 Task: Activate notifications when something updates on this card.
Action: Mouse moved to (853, 188)
Screenshot: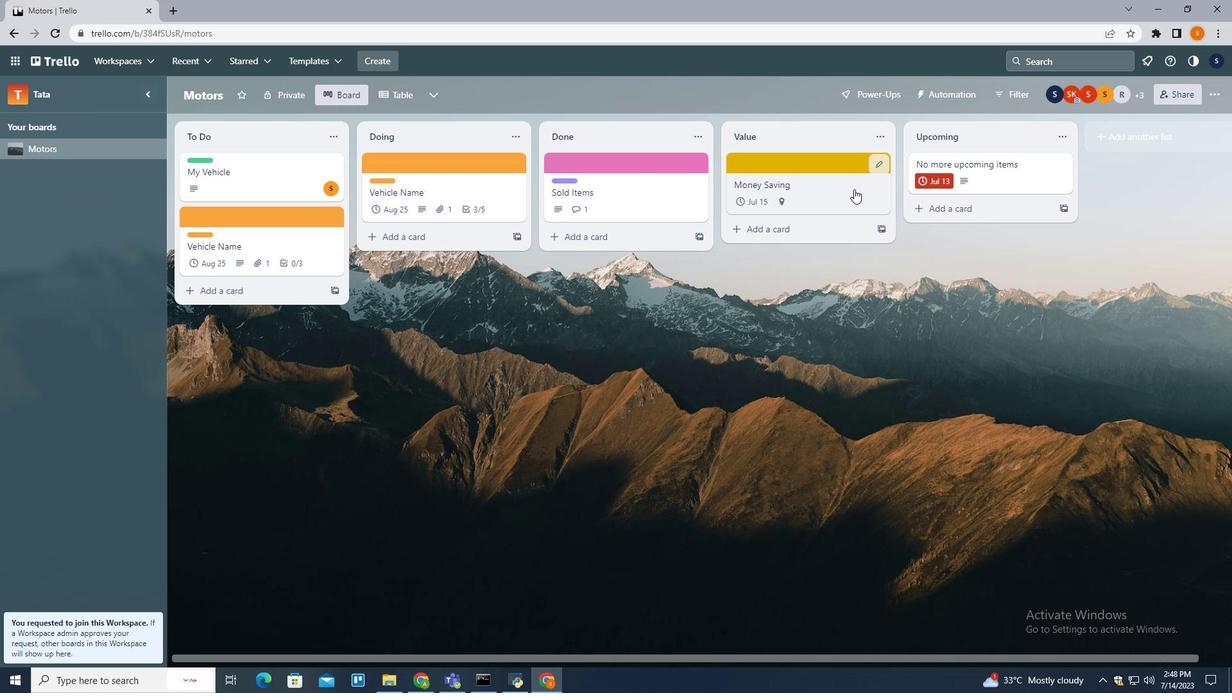 
Action: Mouse pressed left at (853, 188)
Screenshot: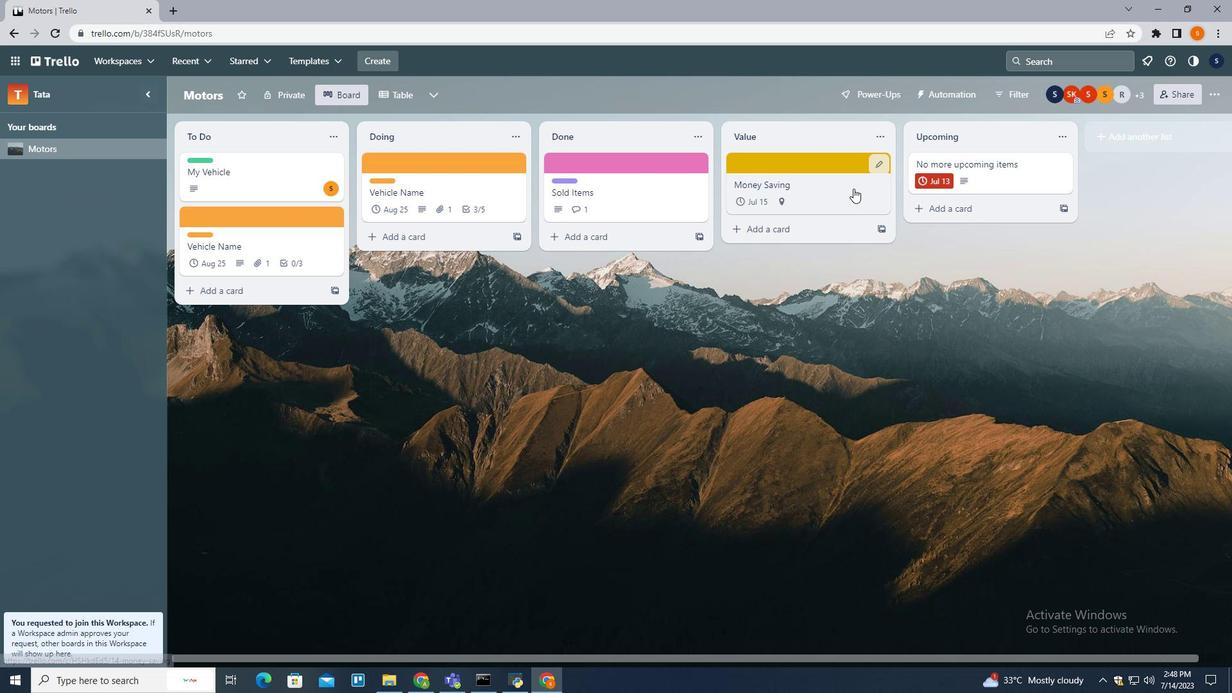 
Action: Mouse moved to (442, 240)
Screenshot: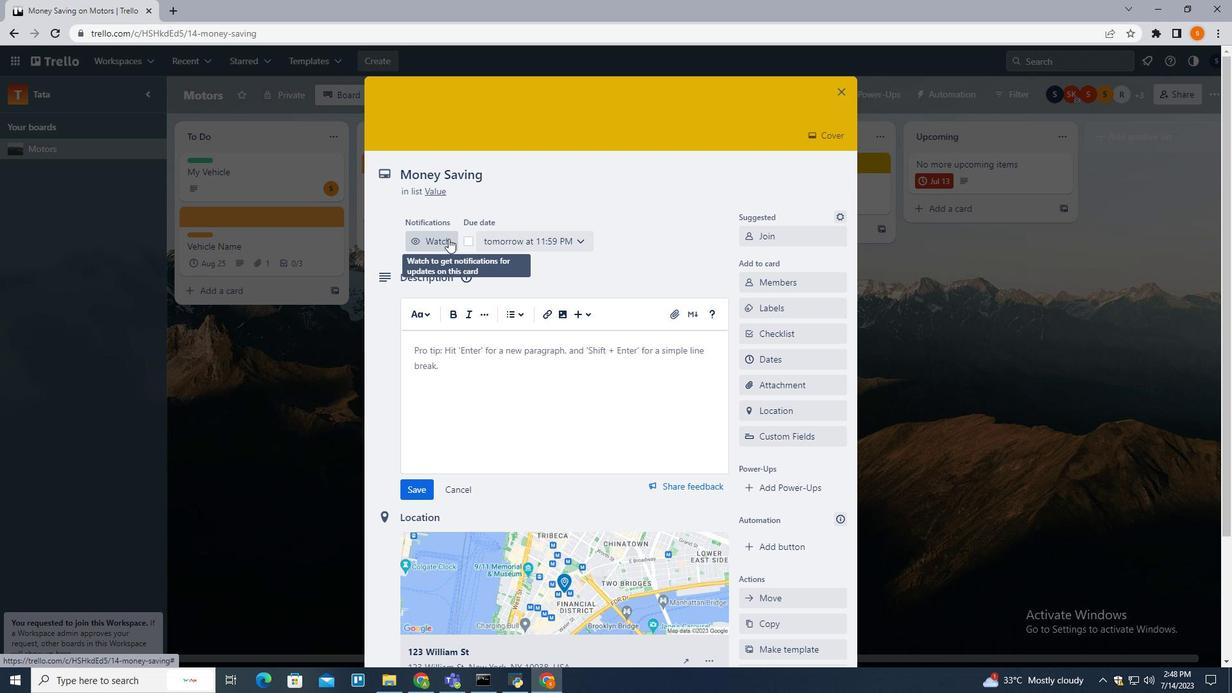 
Action: Mouse pressed left at (442, 240)
Screenshot: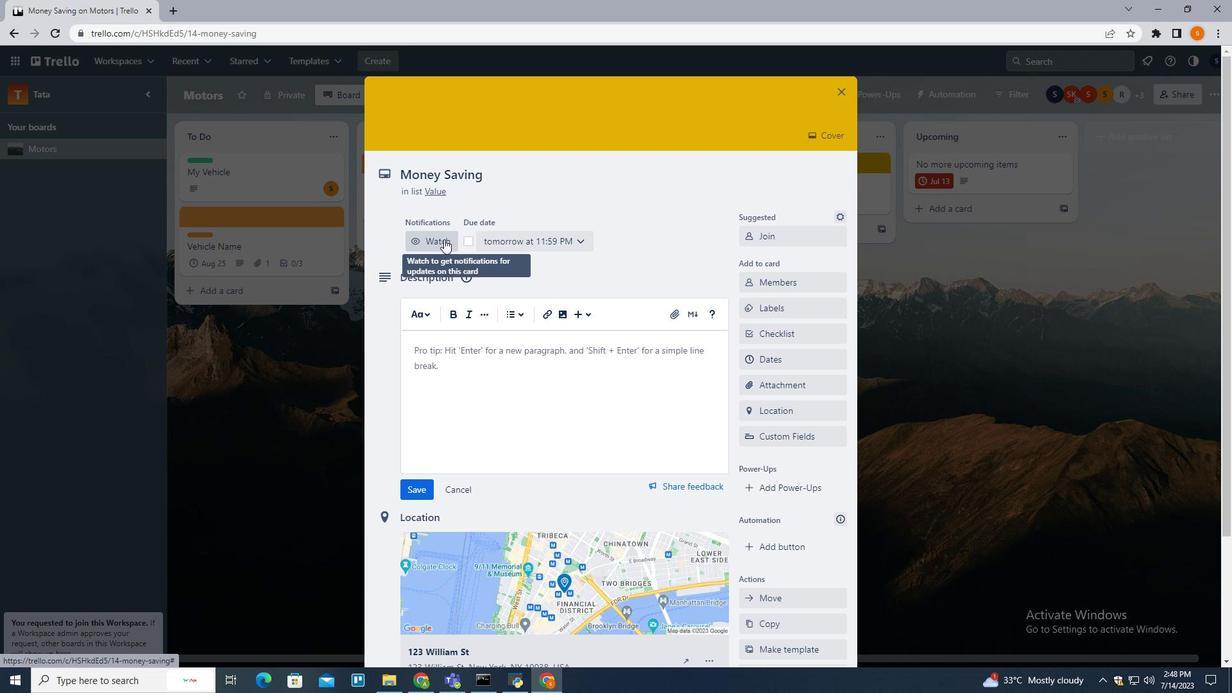 
Action: Mouse moved to (545, 286)
Screenshot: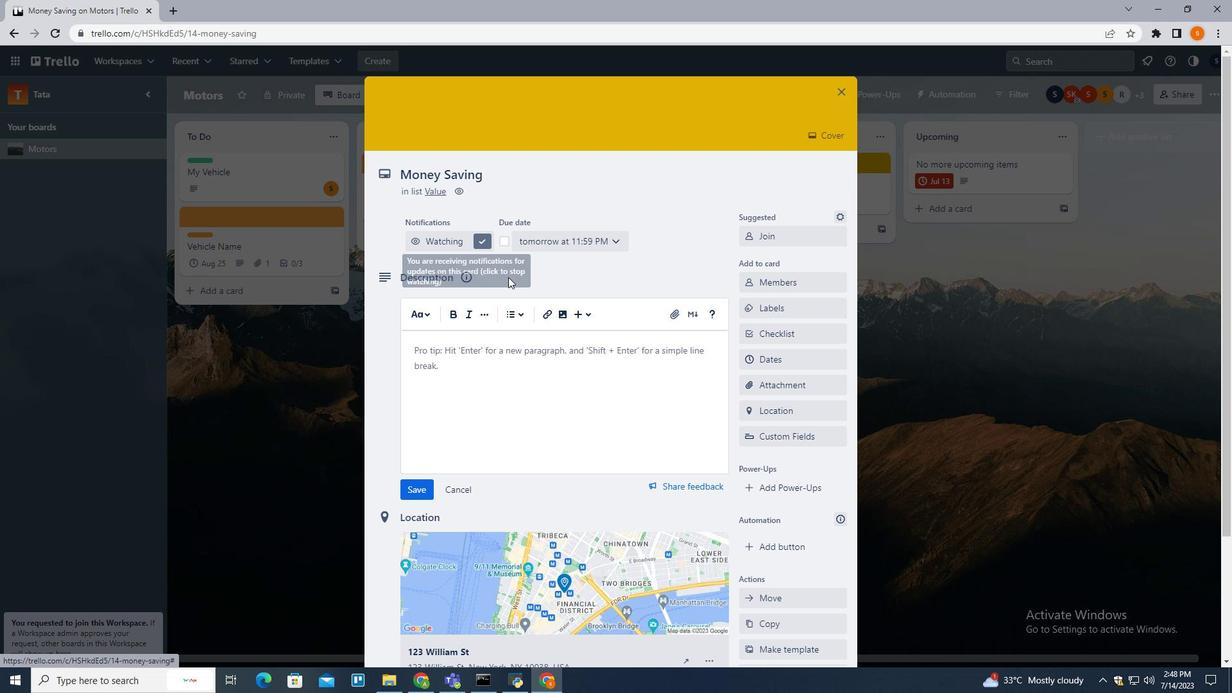 
